Task: Use the formula "FACT" in spreadsheet "Project protfolio".
Action: Mouse moved to (685, 95)
Screenshot: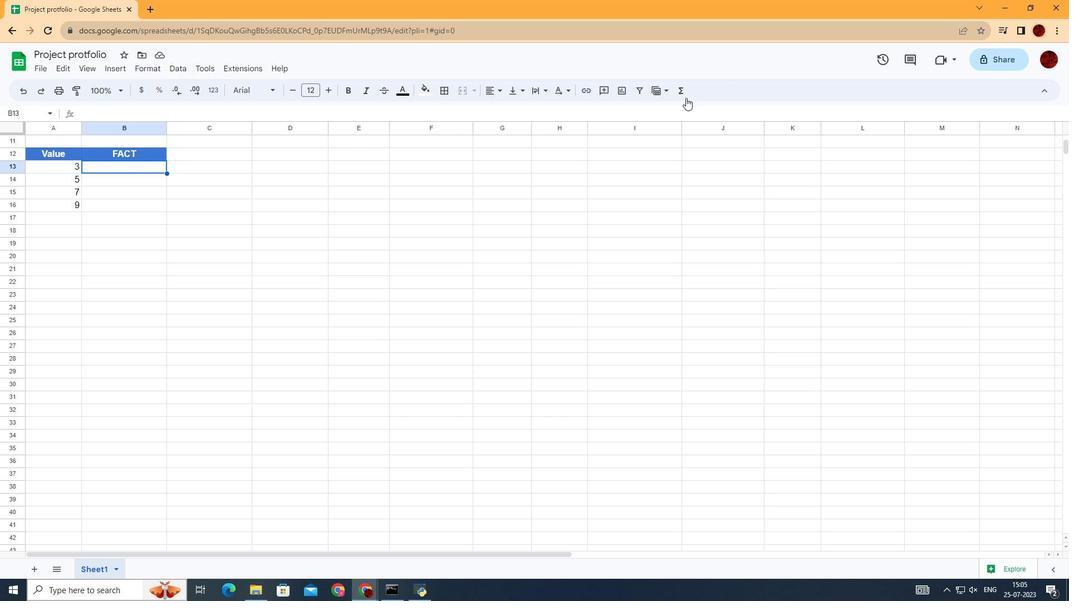 
Action: Mouse pressed left at (685, 95)
Screenshot: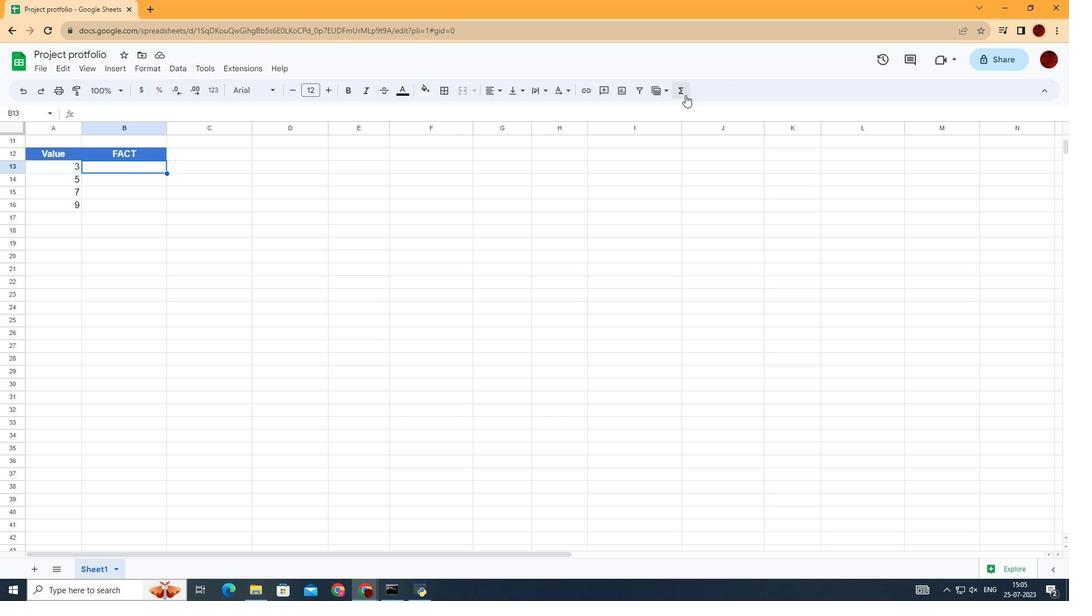 
Action: Mouse moved to (884, 292)
Screenshot: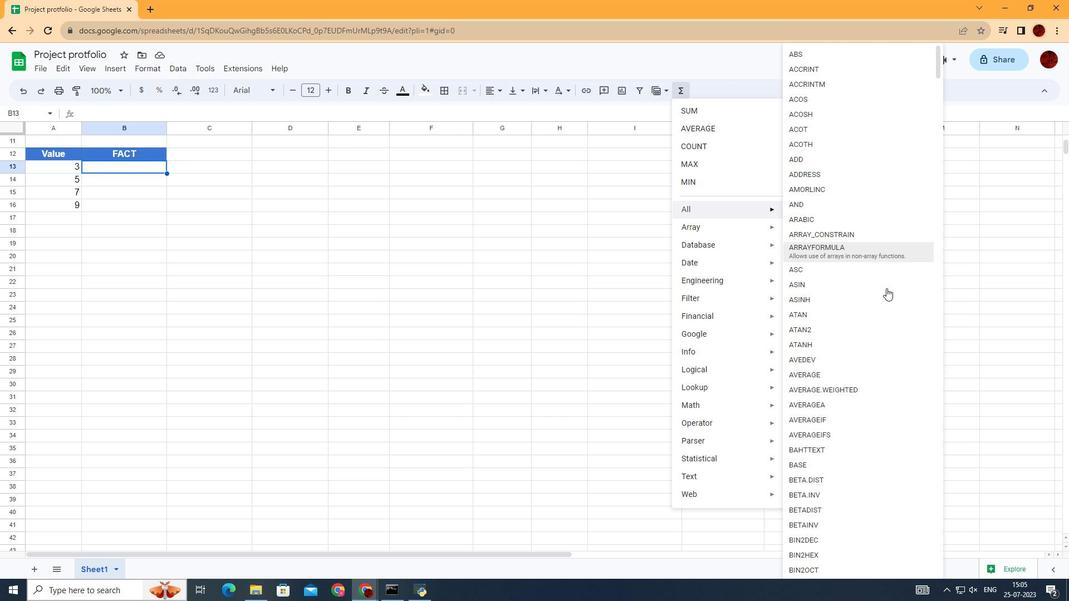 
Action: Mouse scrolled (884, 291) with delta (0, 0)
Screenshot: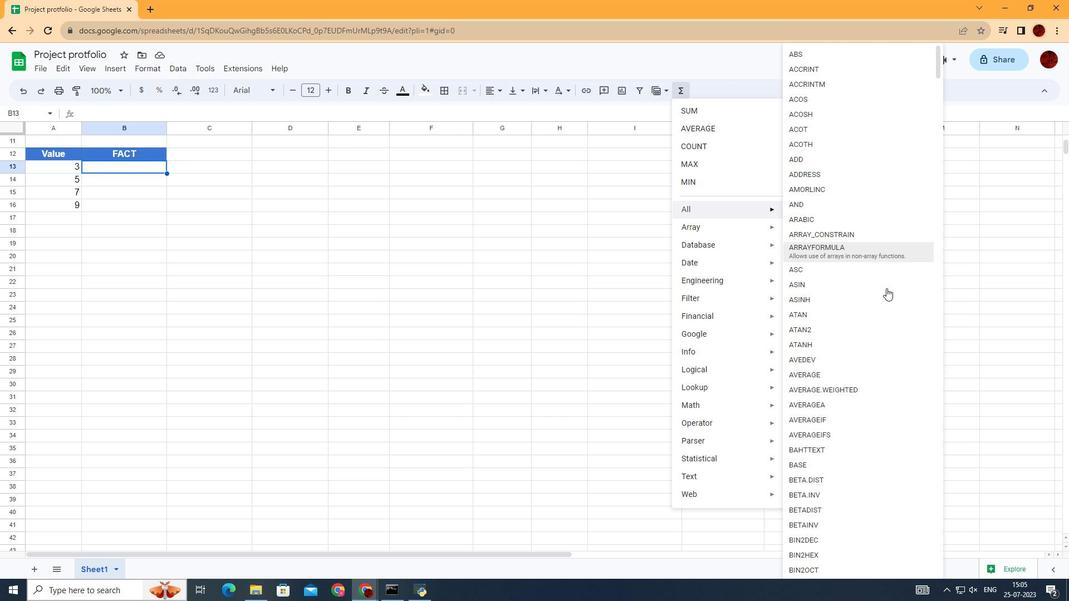 
Action: Mouse moved to (881, 298)
Screenshot: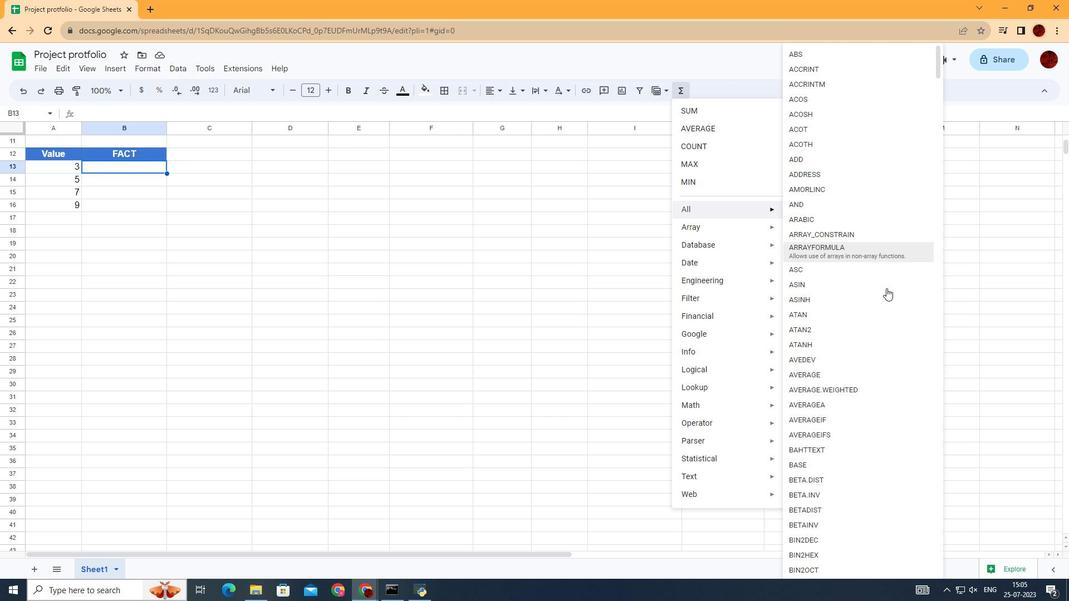
Action: Mouse scrolled (881, 297) with delta (0, 0)
Screenshot: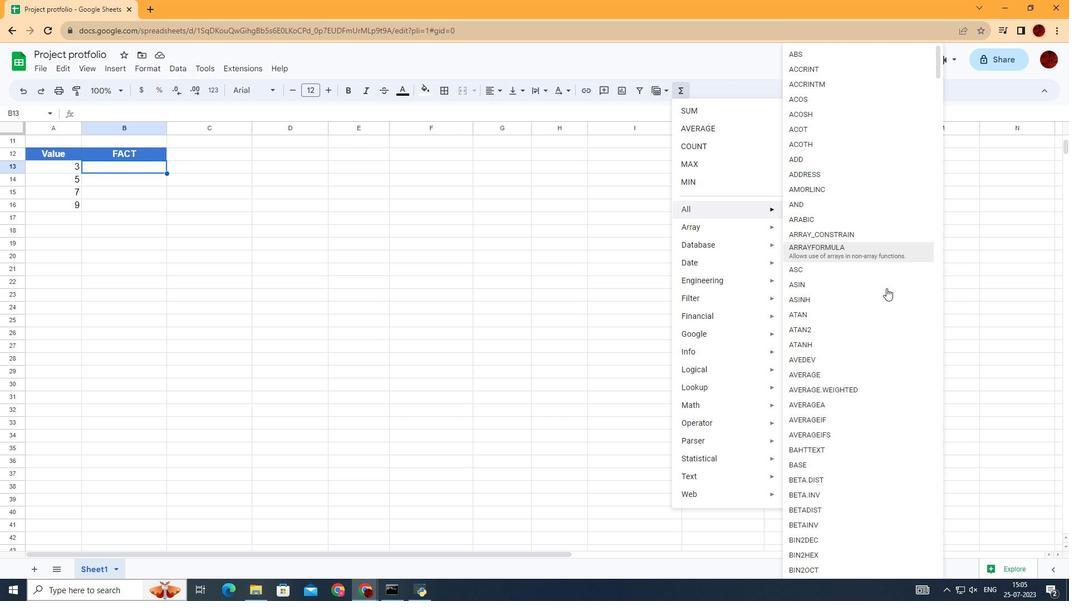 
Action: Mouse scrolled (881, 297) with delta (0, 0)
Screenshot: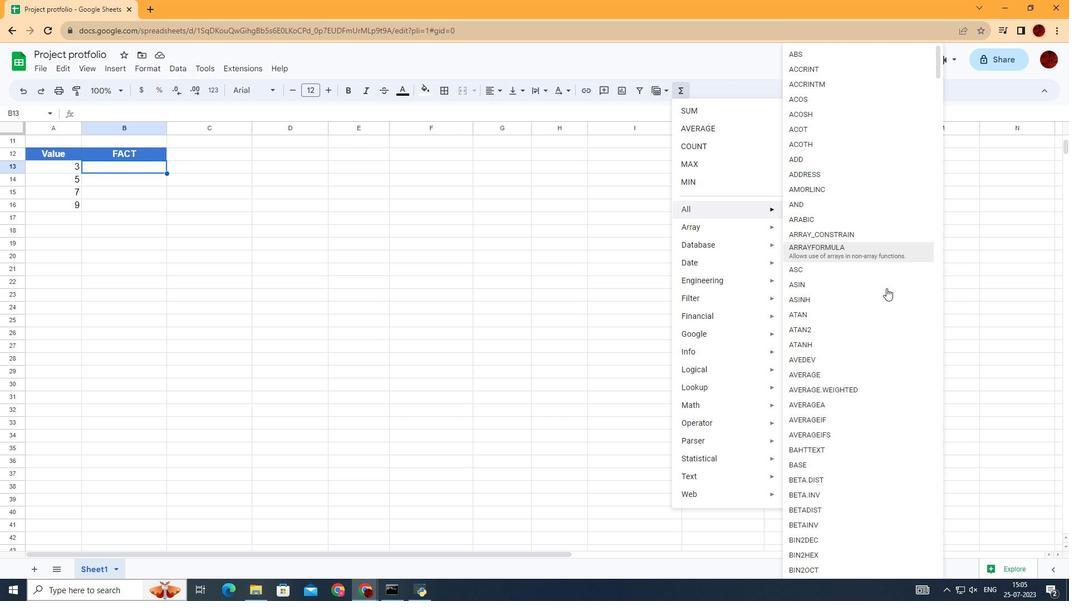 
Action: Mouse scrolled (881, 297) with delta (0, 0)
Screenshot: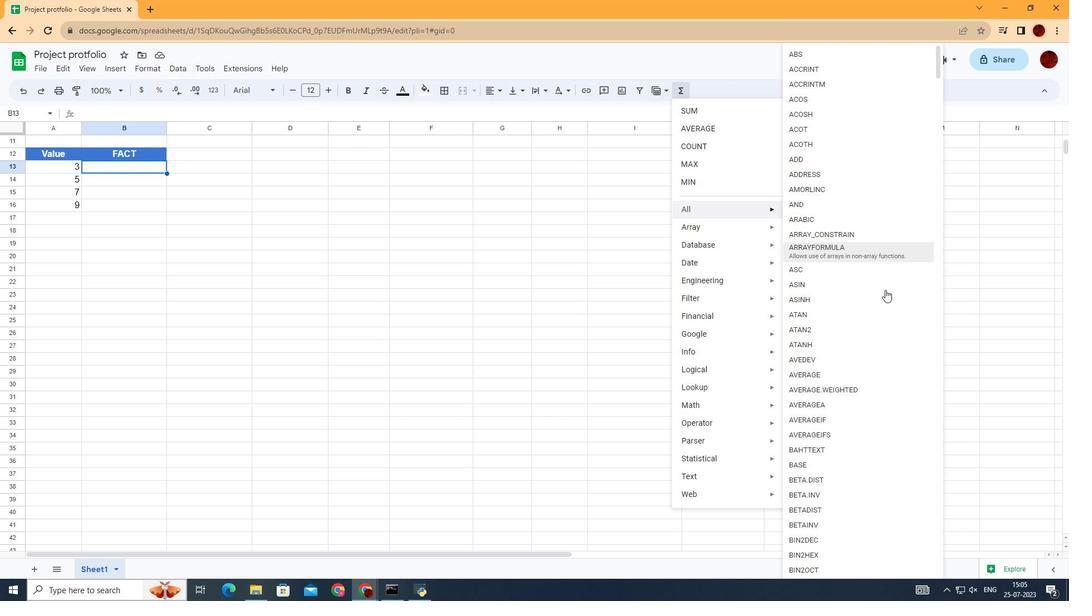 
Action: Mouse scrolled (881, 297) with delta (0, 0)
Screenshot: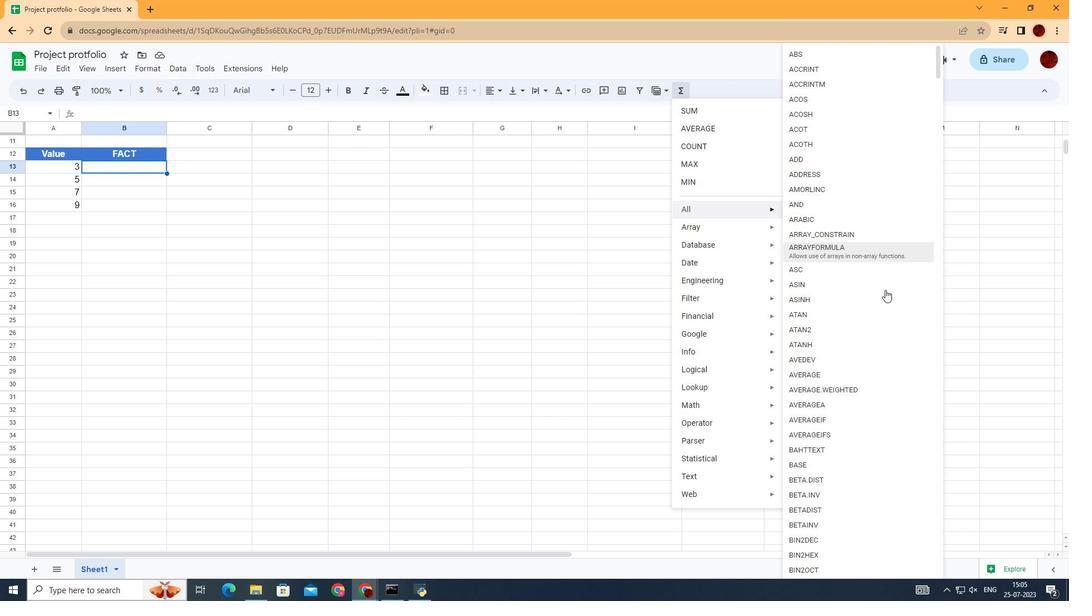 
Action: Mouse scrolled (881, 297) with delta (0, 0)
Screenshot: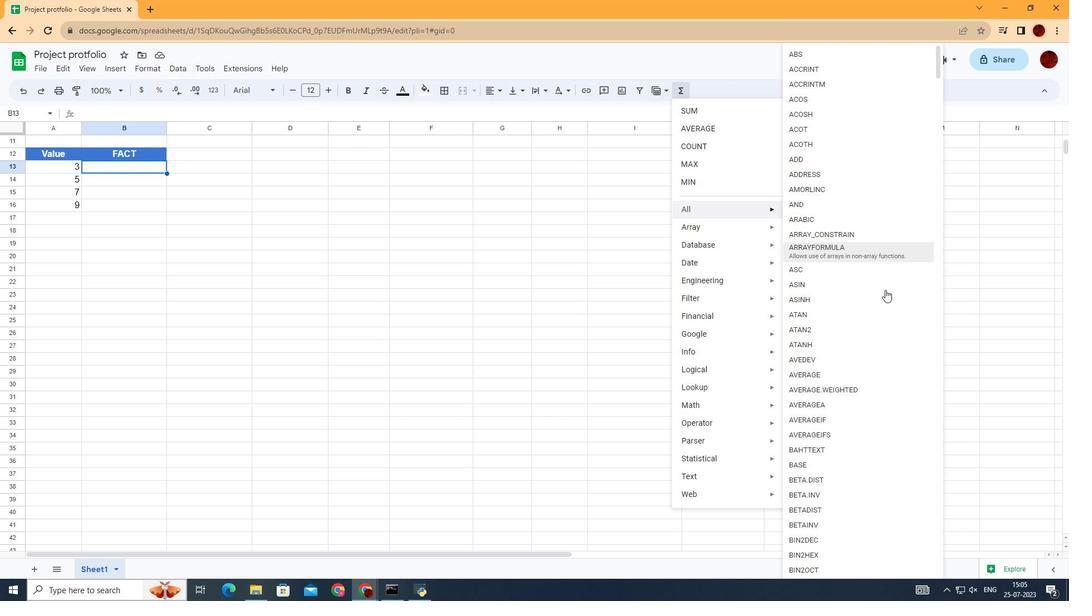 
Action: Mouse scrolled (881, 297) with delta (0, 0)
Screenshot: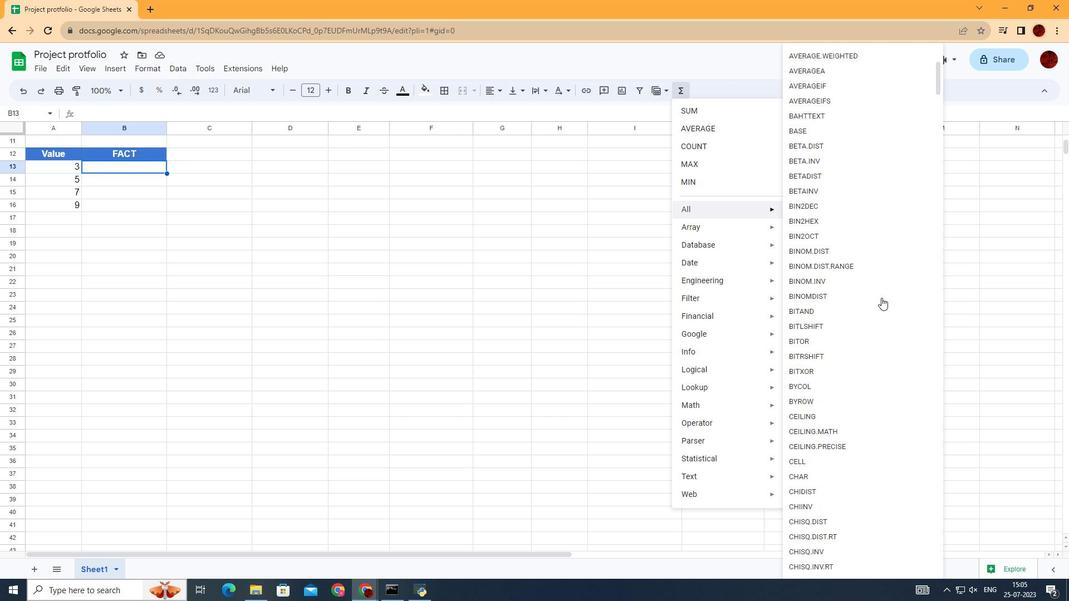 
Action: Mouse scrolled (881, 297) with delta (0, 0)
Screenshot: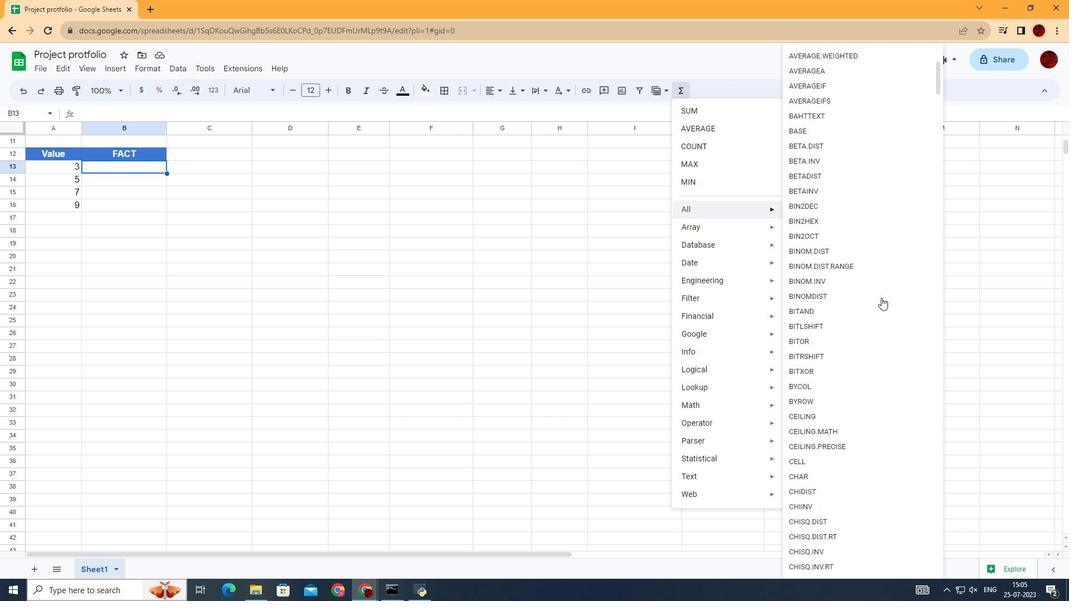 
Action: Mouse scrolled (881, 297) with delta (0, 0)
Screenshot: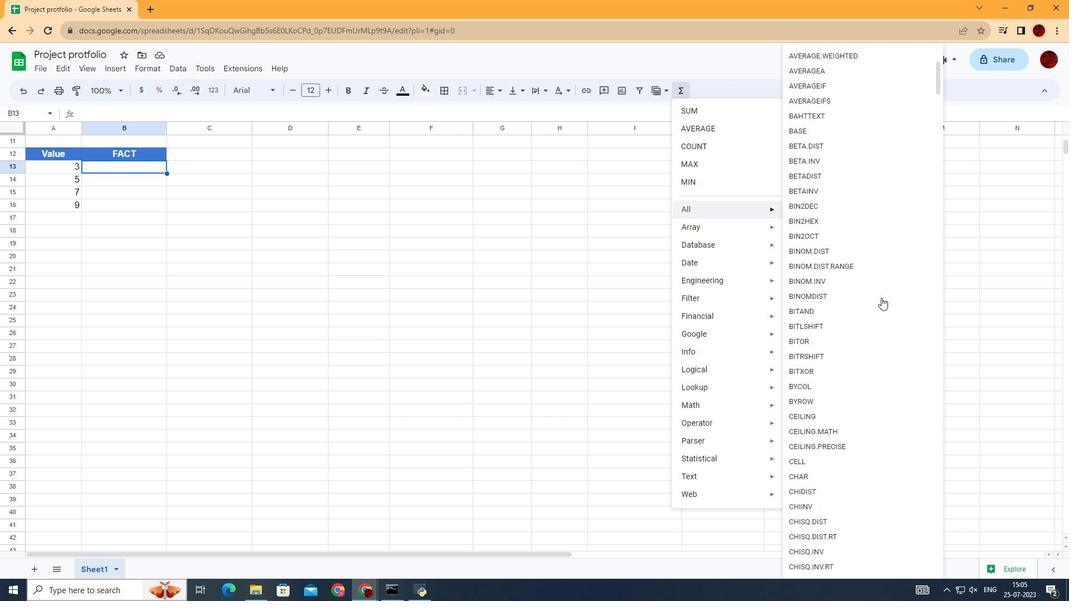 
Action: Mouse scrolled (881, 297) with delta (0, 0)
Screenshot: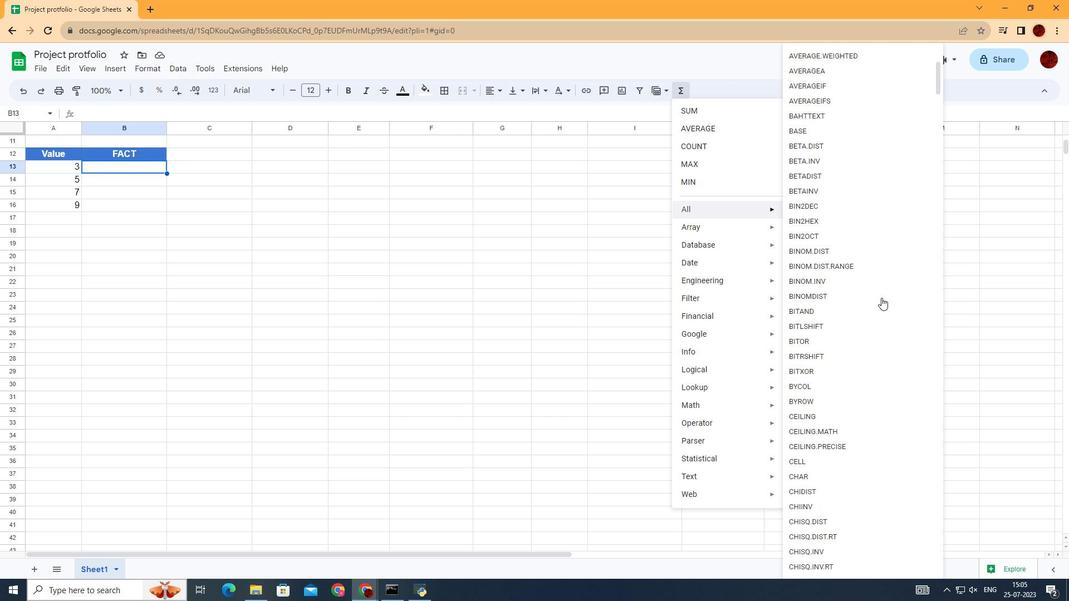 
Action: Mouse scrolled (881, 297) with delta (0, 0)
Screenshot: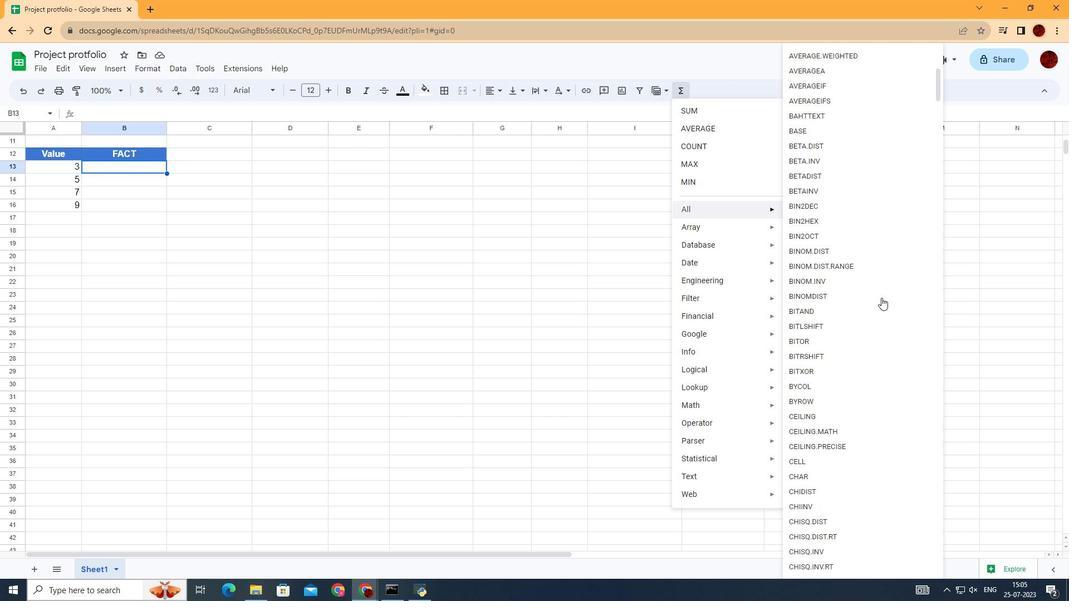 
Action: Mouse scrolled (881, 297) with delta (0, 0)
Screenshot: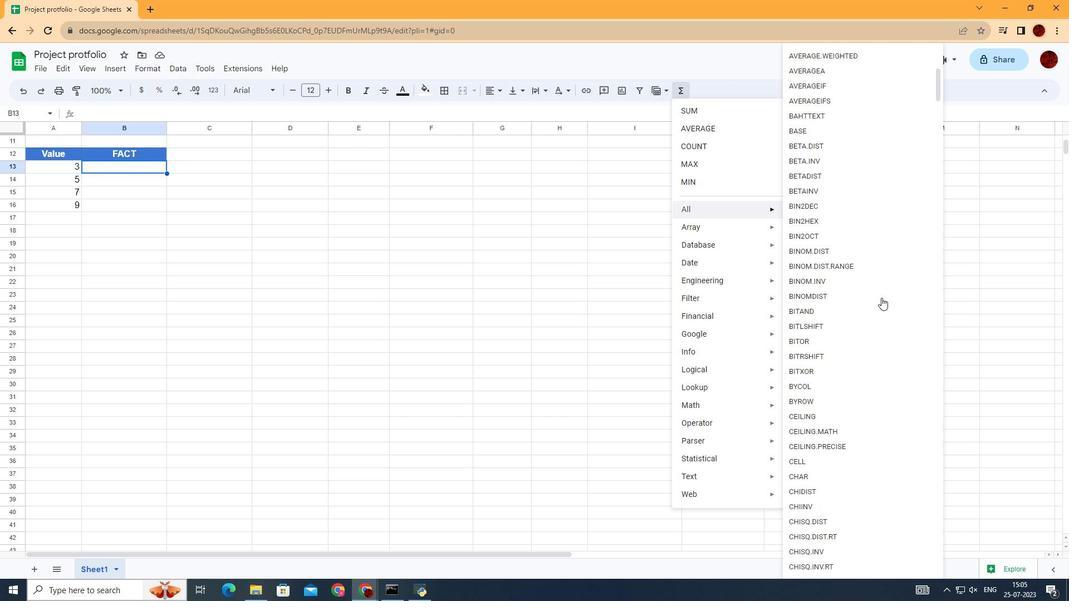 
Action: Mouse scrolled (881, 297) with delta (0, 0)
Screenshot: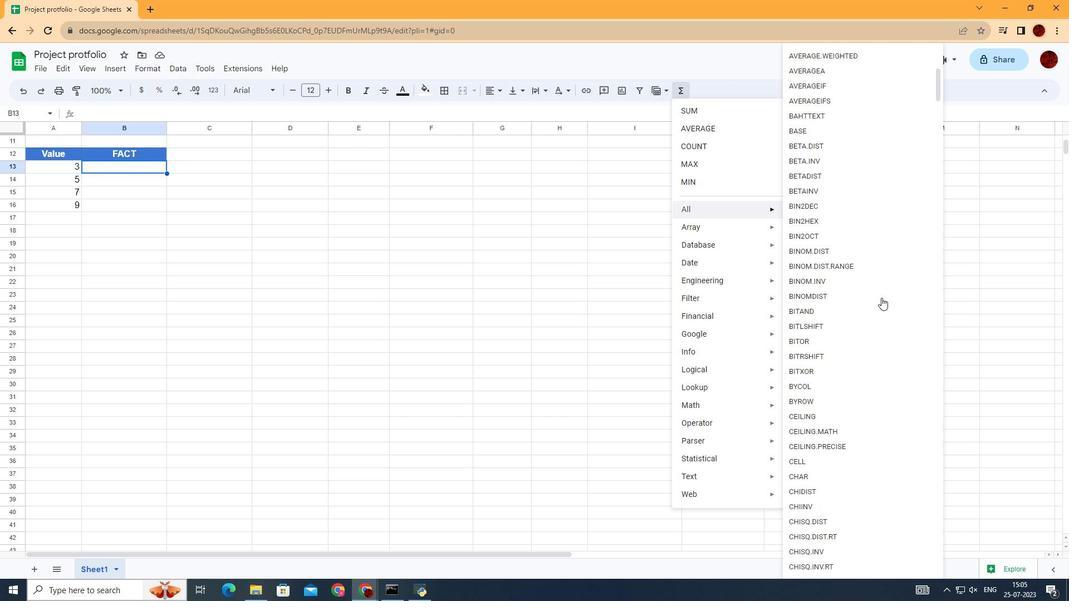 
Action: Mouse scrolled (881, 297) with delta (0, 0)
Screenshot: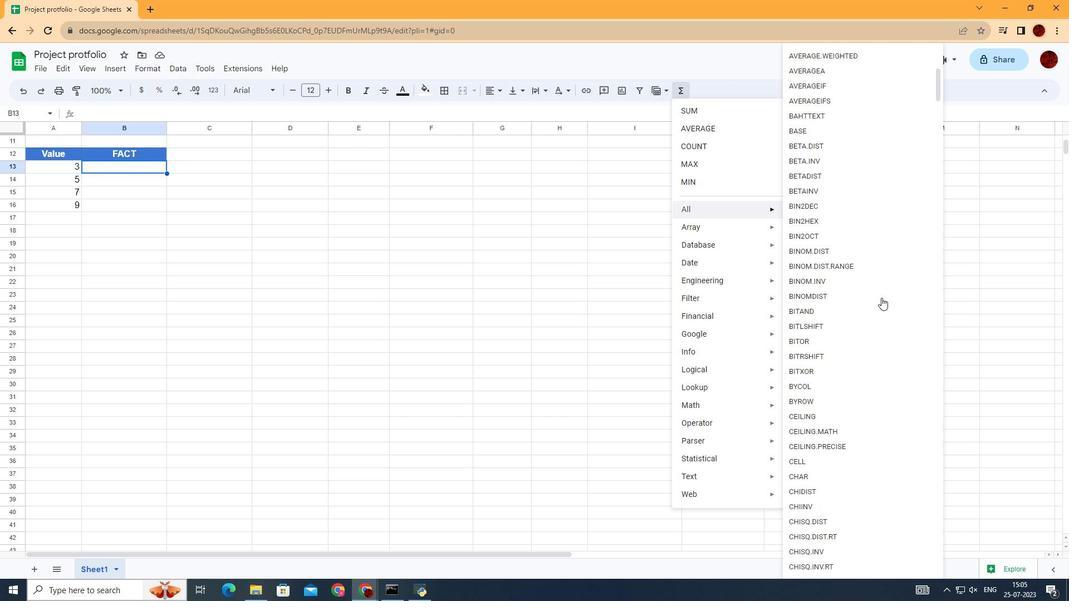 
Action: Mouse scrolled (881, 297) with delta (0, 0)
Screenshot: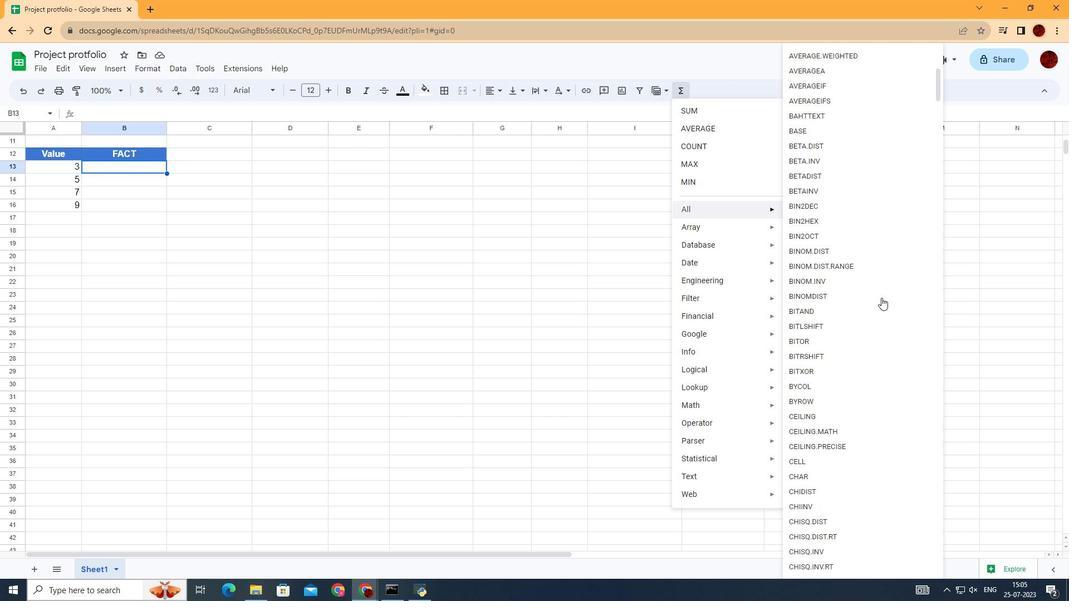 
Action: Mouse scrolled (881, 297) with delta (0, 0)
Screenshot: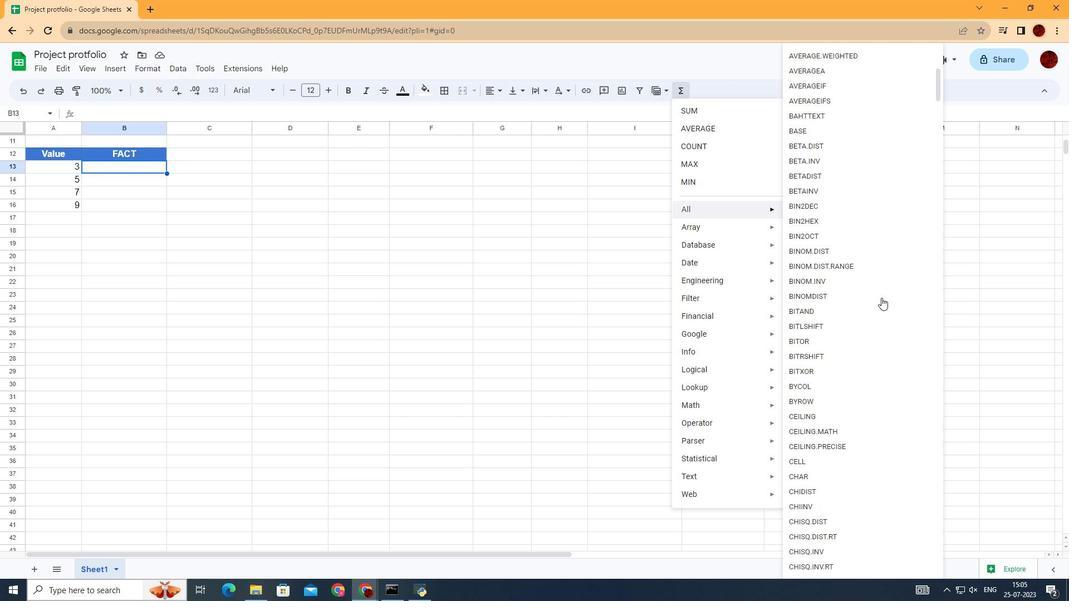
Action: Mouse scrolled (881, 297) with delta (0, 0)
Screenshot: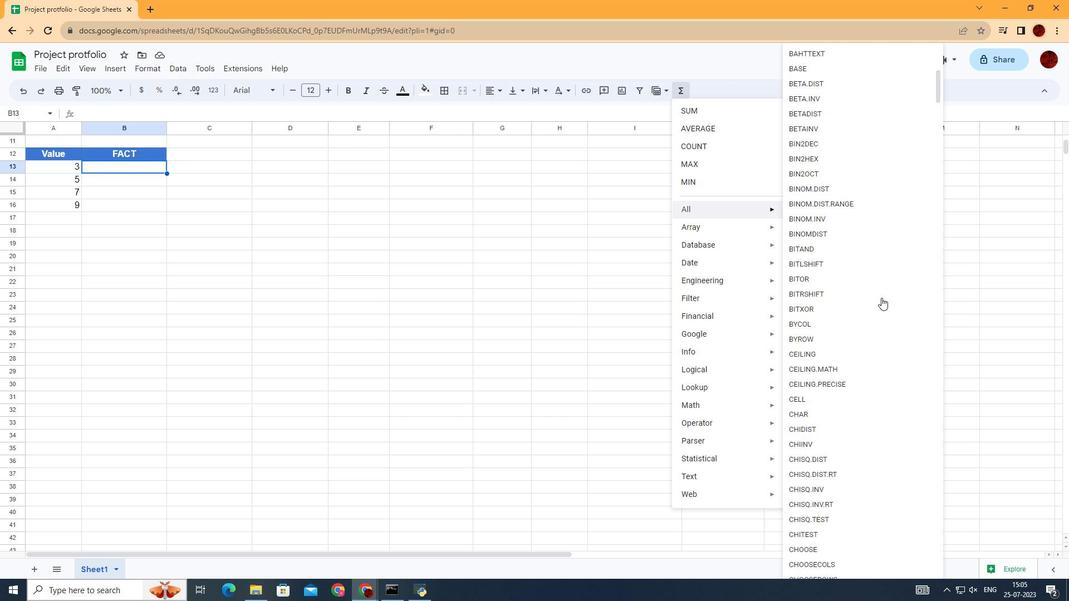
Action: Mouse scrolled (881, 297) with delta (0, 0)
Screenshot: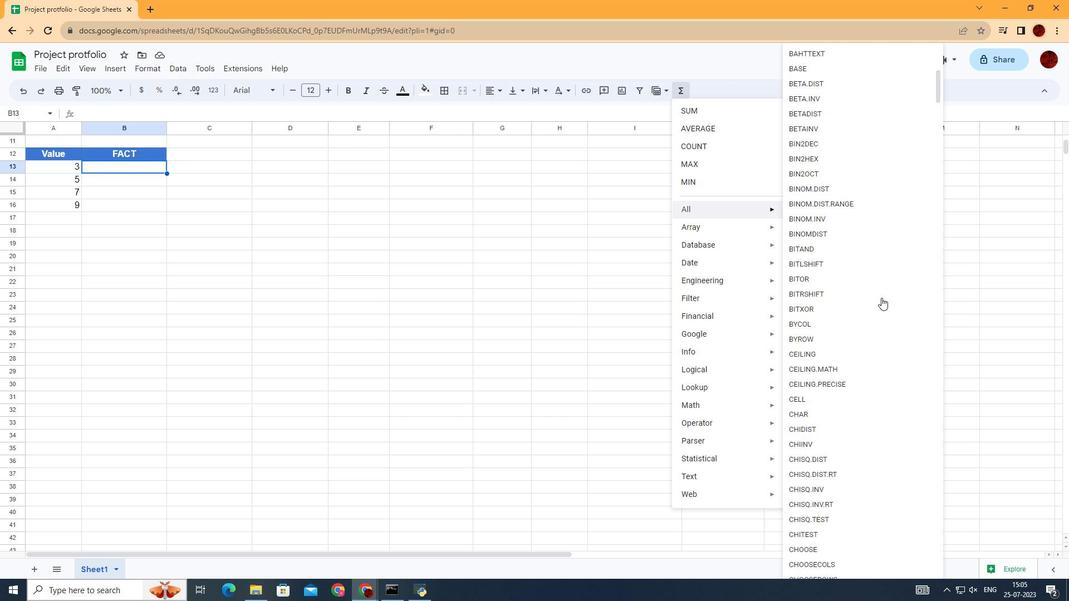 
Action: Mouse scrolled (881, 297) with delta (0, 0)
Screenshot: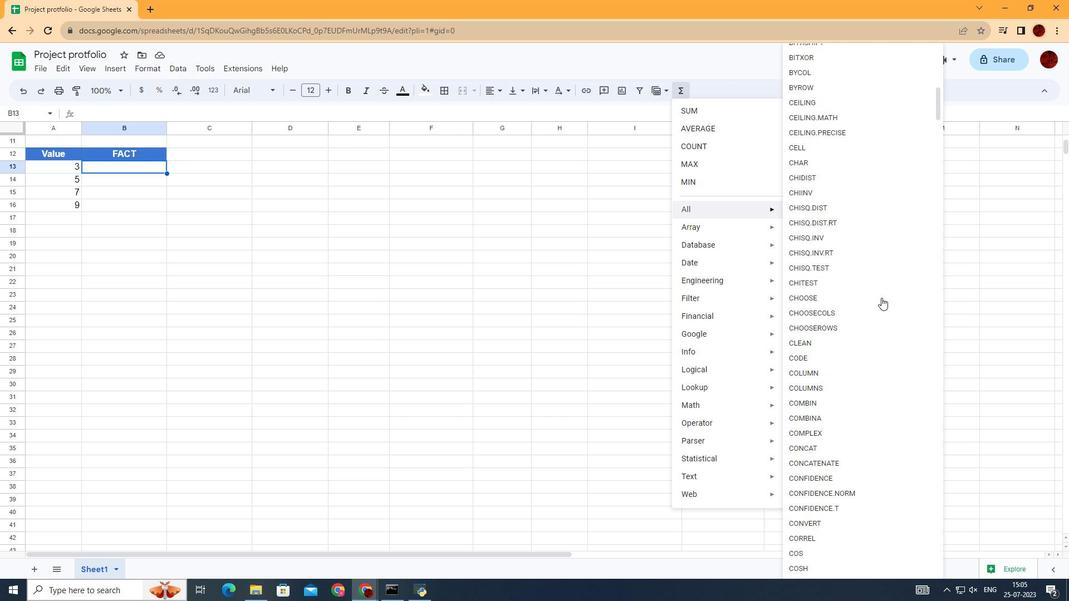 
Action: Mouse scrolled (881, 297) with delta (0, 0)
Screenshot: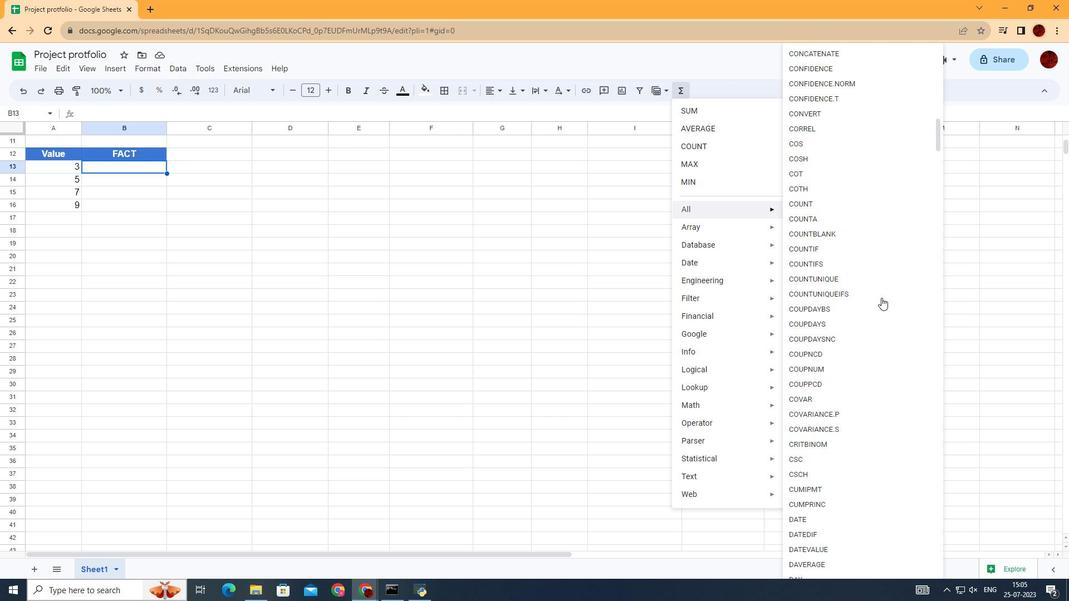 
Action: Mouse scrolled (881, 297) with delta (0, 0)
Screenshot: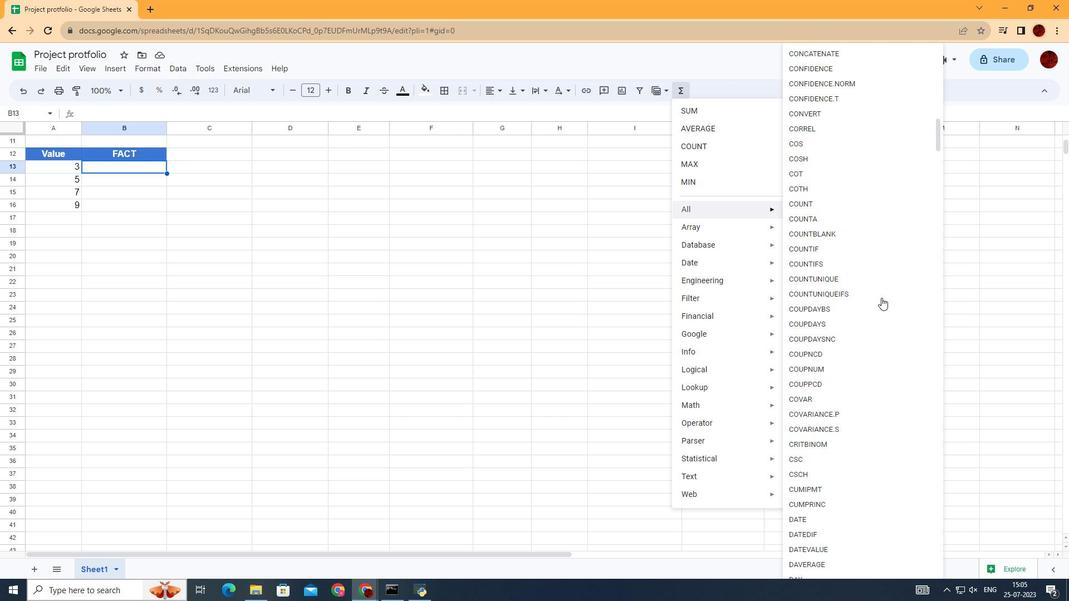 
Action: Mouse scrolled (881, 297) with delta (0, 0)
Screenshot: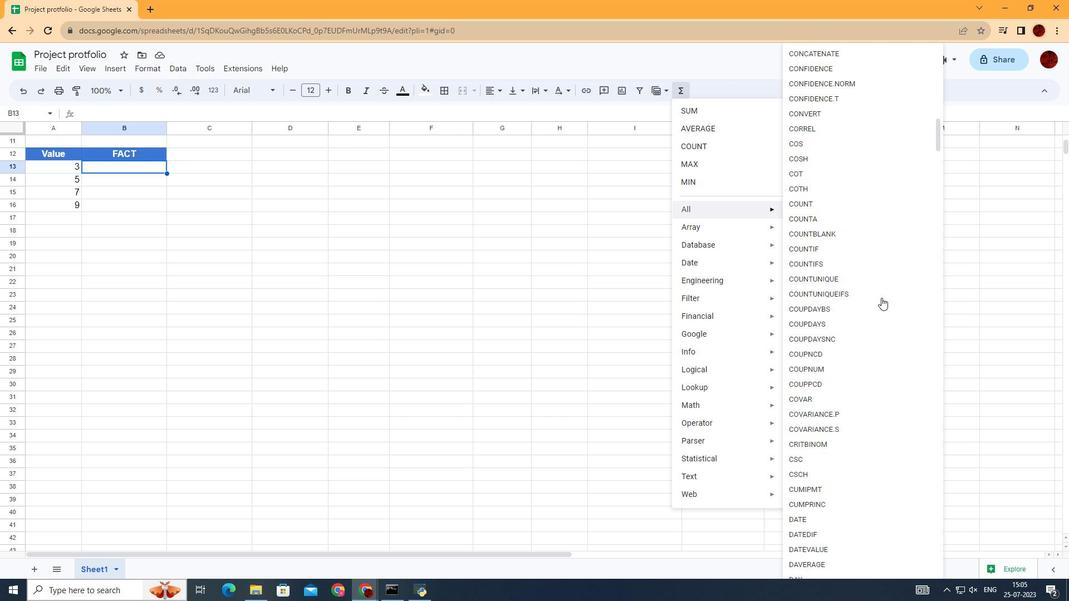 
Action: Mouse scrolled (881, 297) with delta (0, 0)
Screenshot: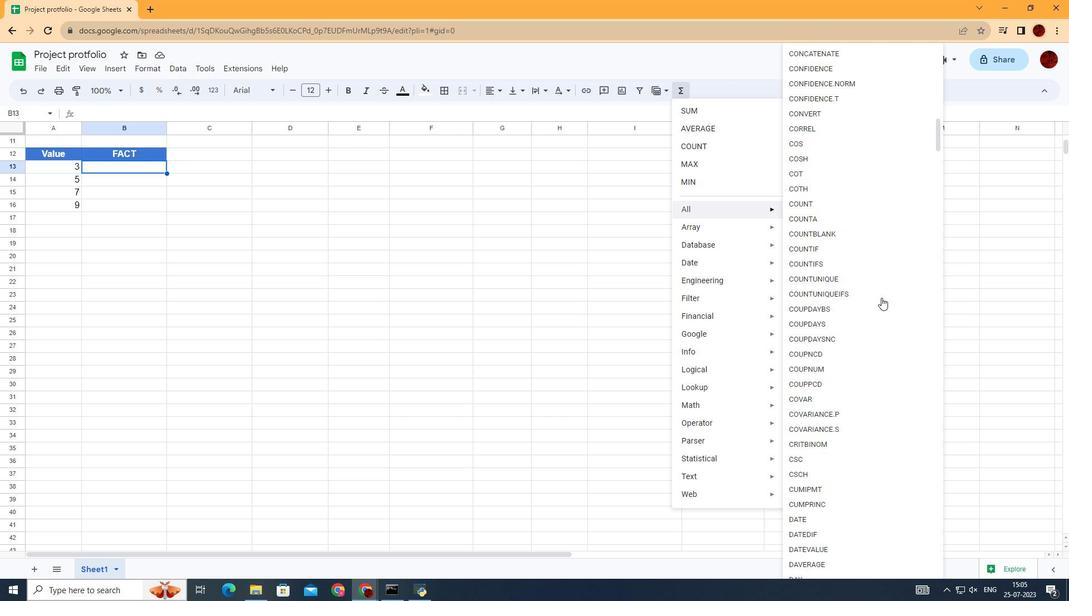 
Action: Mouse scrolled (881, 297) with delta (0, 0)
Screenshot: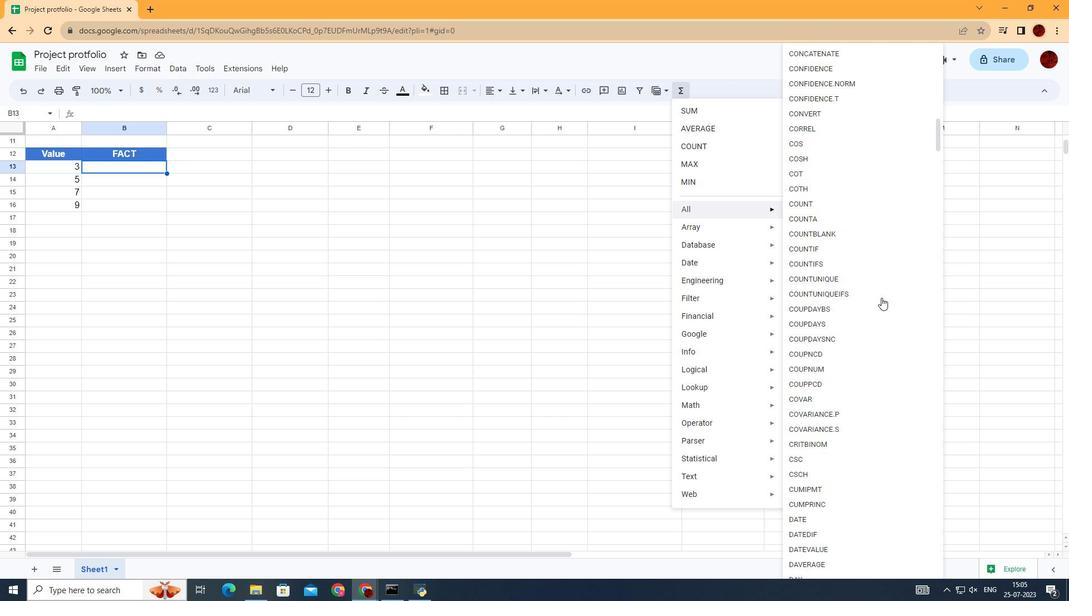 
Action: Mouse scrolled (881, 297) with delta (0, 0)
Screenshot: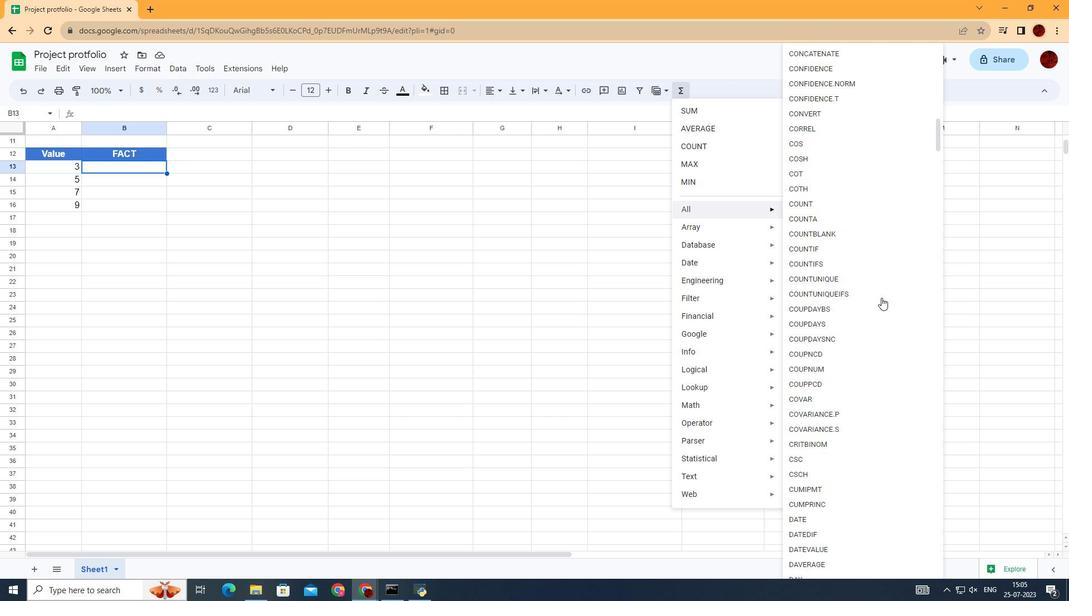 
Action: Mouse scrolled (881, 297) with delta (0, 0)
Screenshot: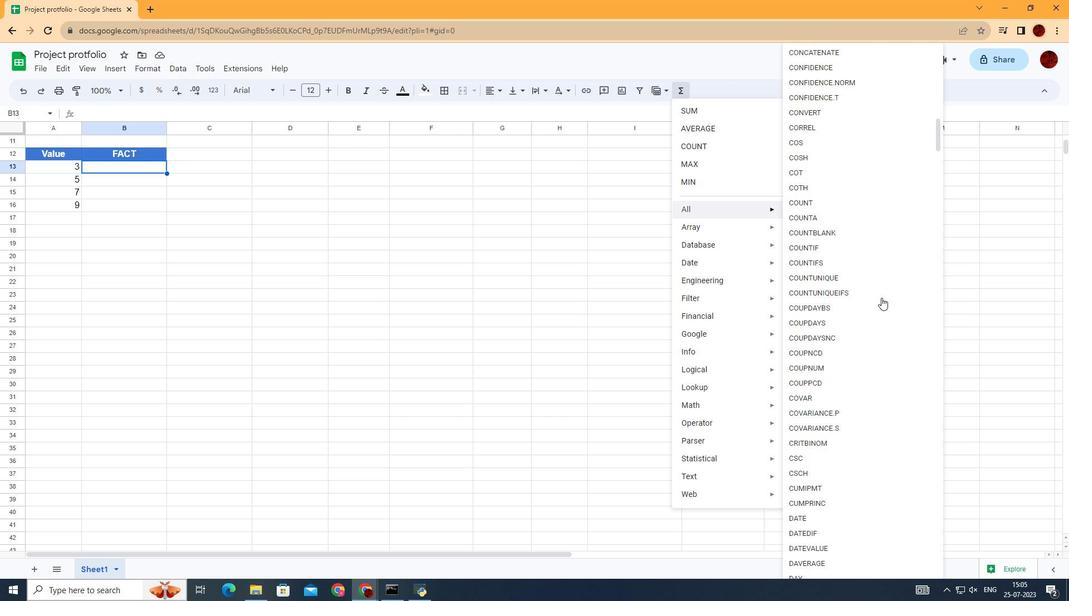 
Action: Mouse scrolled (881, 297) with delta (0, 0)
Screenshot: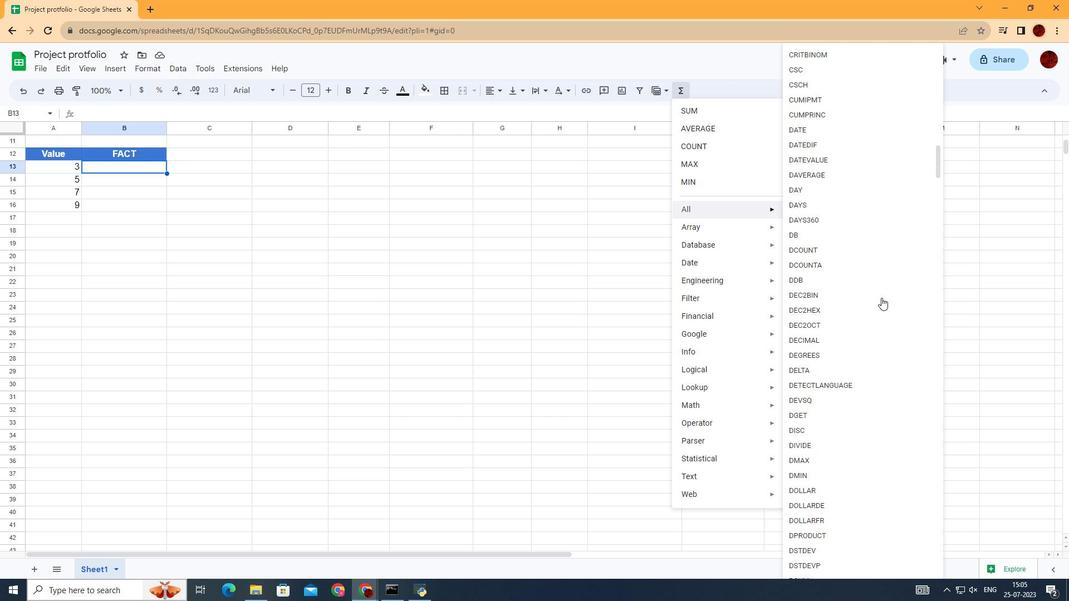 
Action: Mouse scrolled (881, 297) with delta (0, 0)
Screenshot: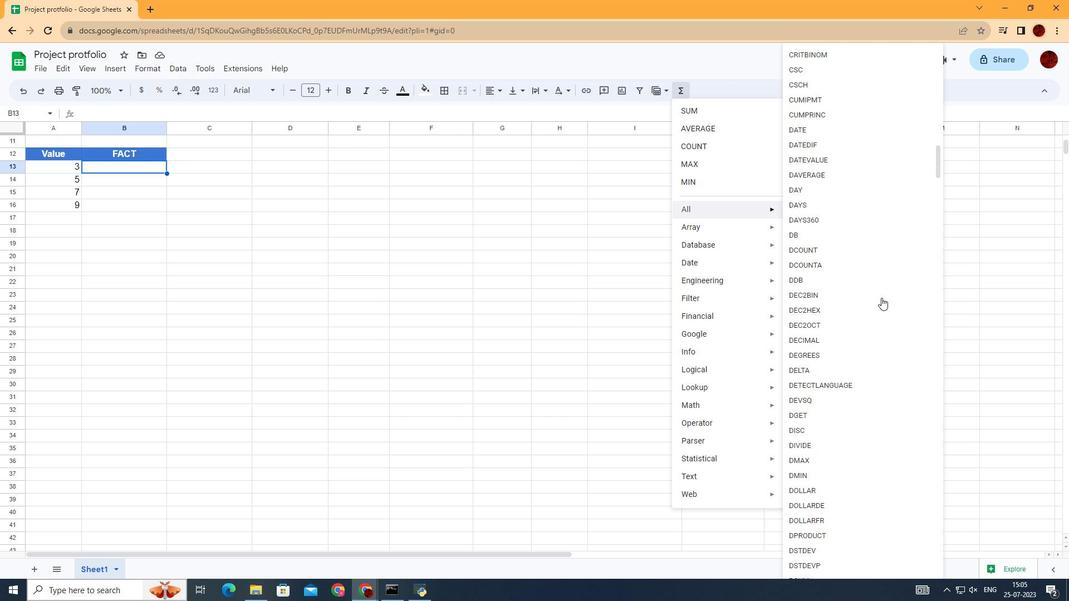 
Action: Mouse scrolled (881, 297) with delta (0, 0)
Screenshot: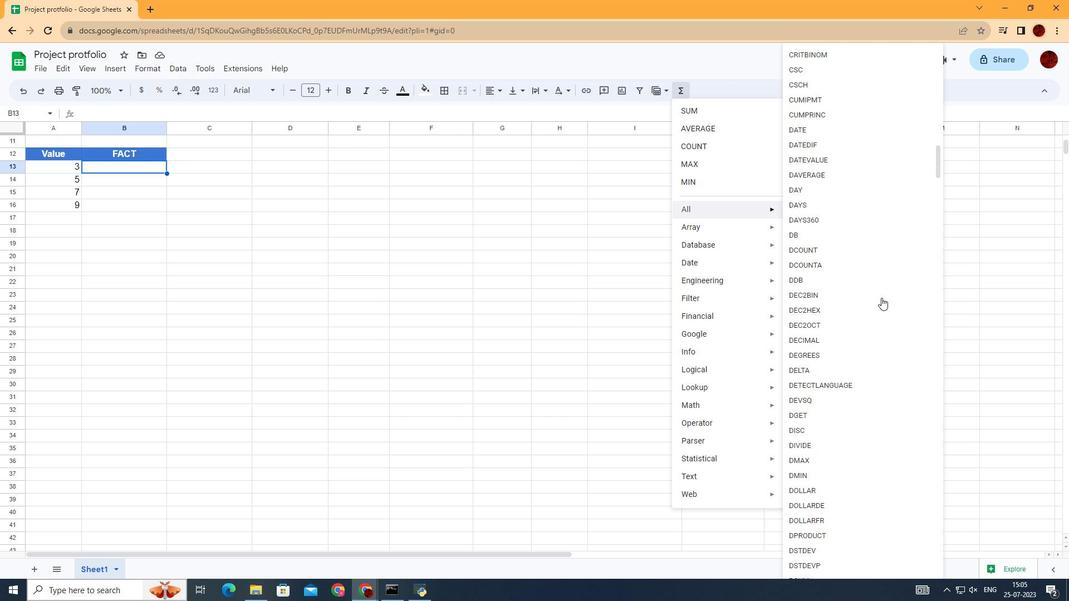 
Action: Mouse scrolled (881, 297) with delta (0, 0)
Screenshot: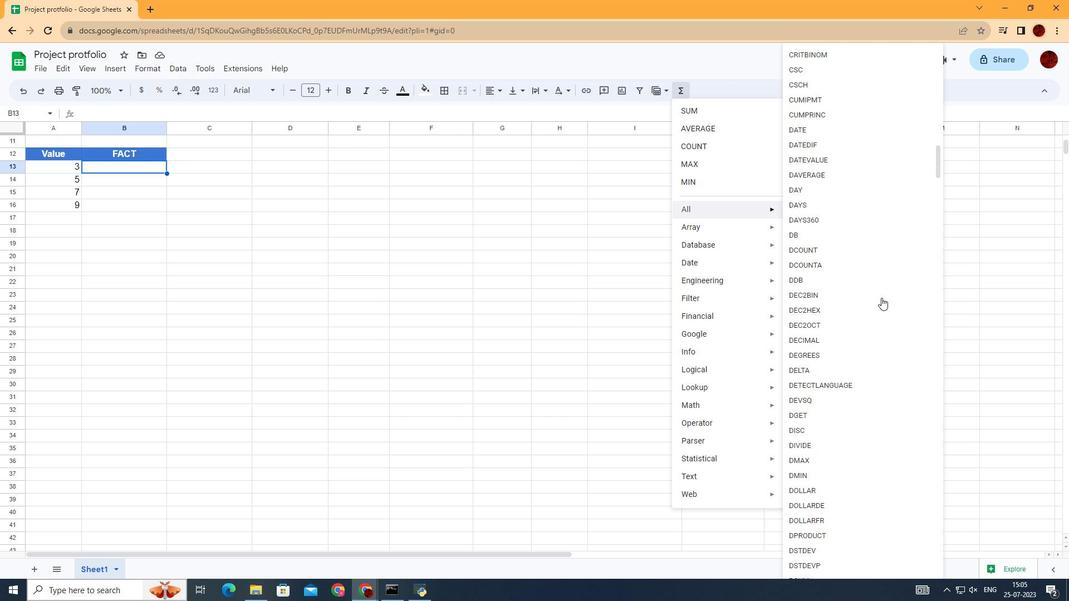 
Action: Mouse scrolled (881, 297) with delta (0, 0)
Screenshot: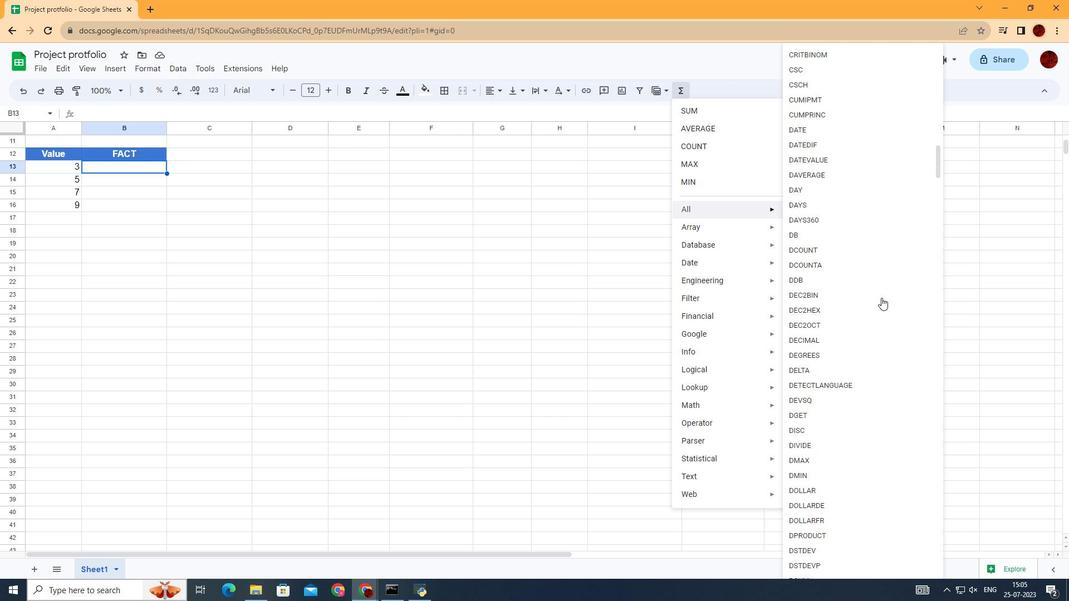 
Action: Mouse scrolled (881, 297) with delta (0, 0)
Screenshot: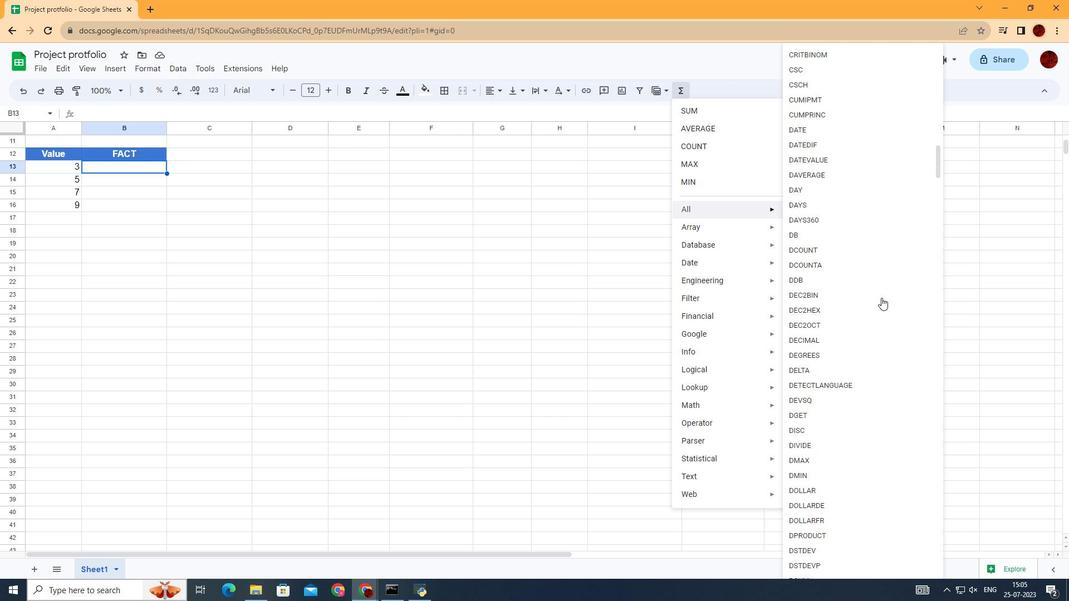 
Action: Mouse scrolled (881, 297) with delta (0, 0)
Screenshot: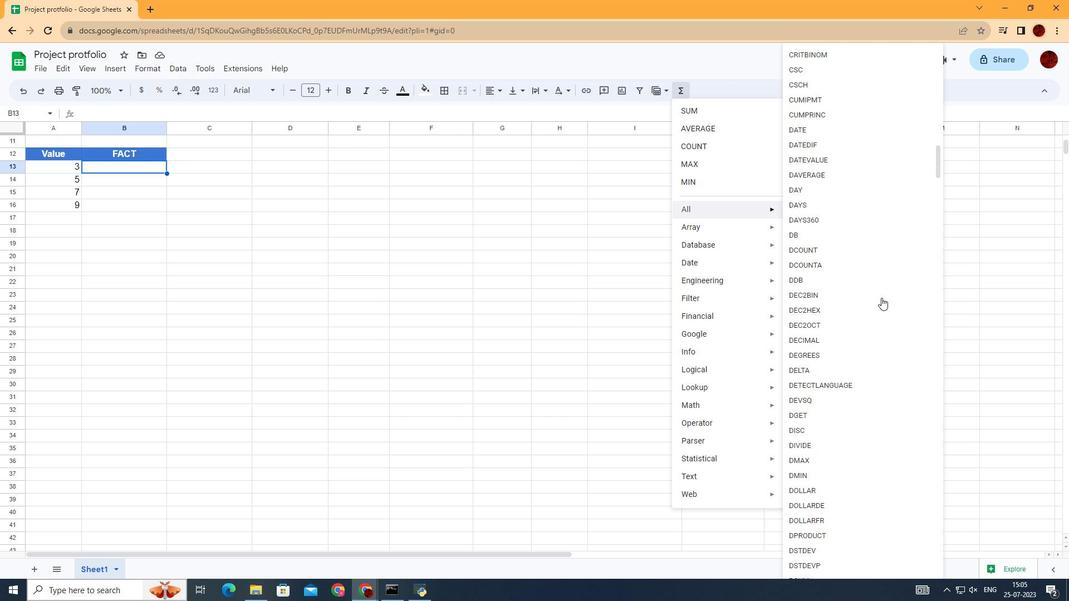 
Action: Mouse scrolled (881, 297) with delta (0, 0)
Screenshot: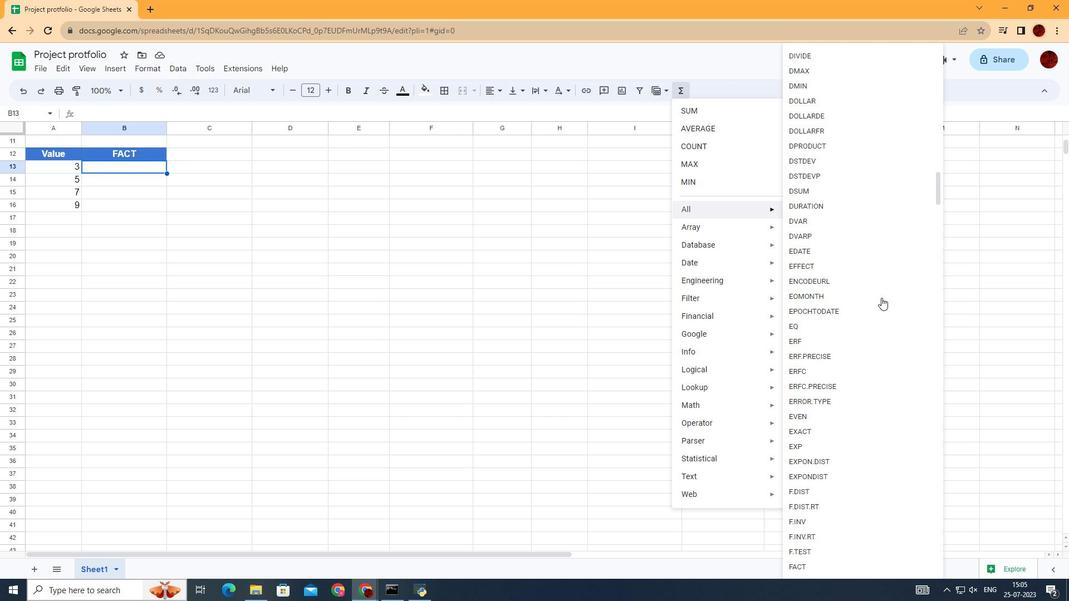 
Action: Mouse scrolled (881, 297) with delta (0, 0)
Screenshot: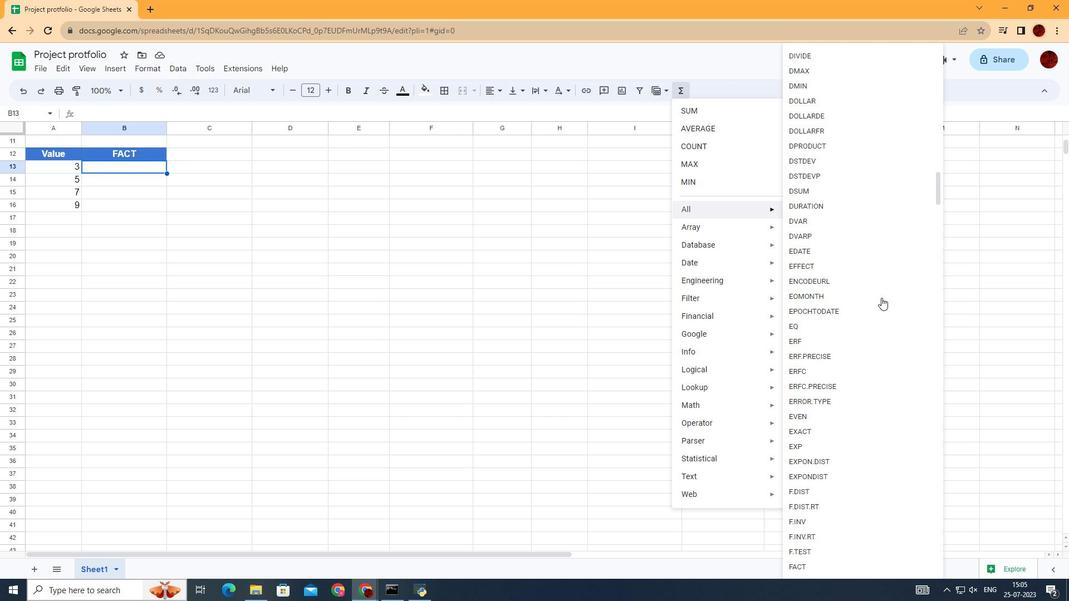 
Action: Mouse scrolled (881, 297) with delta (0, 0)
Screenshot: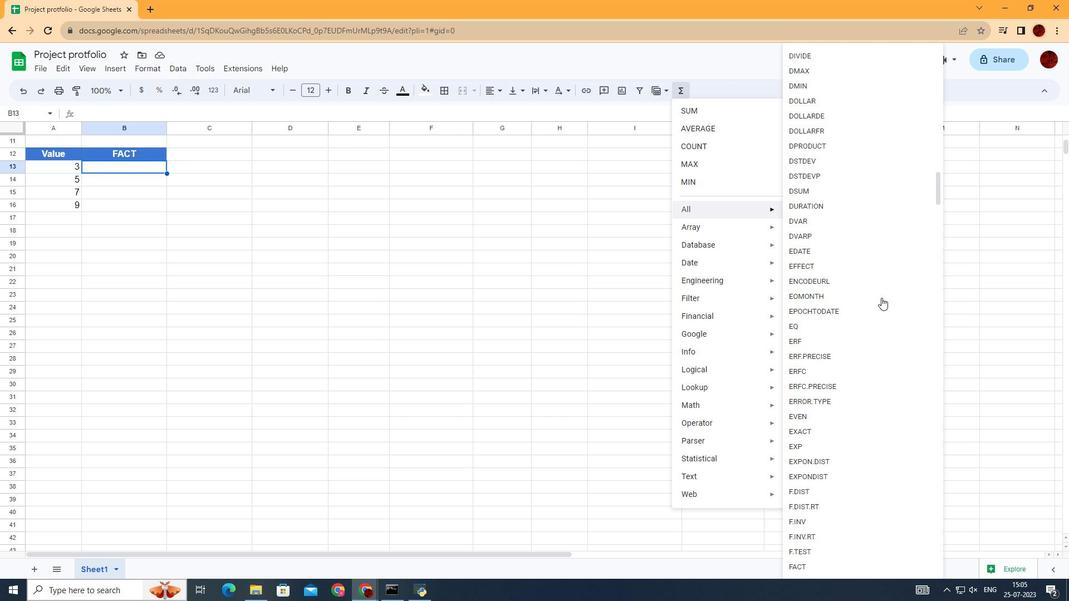 
Action: Mouse scrolled (881, 297) with delta (0, 0)
Screenshot: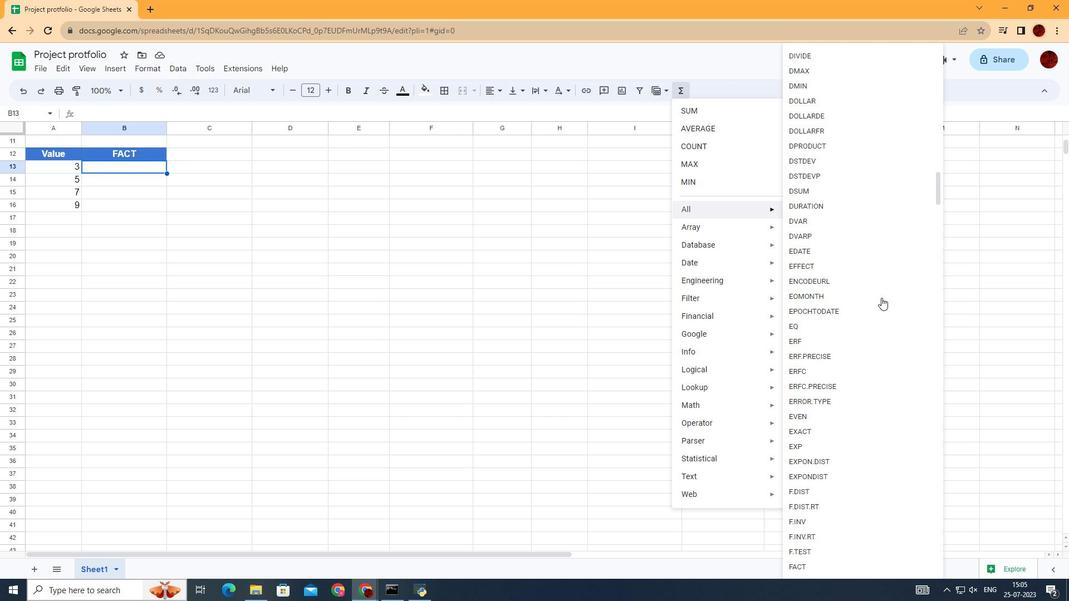 
Action: Mouse scrolled (881, 297) with delta (0, 0)
Screenshot: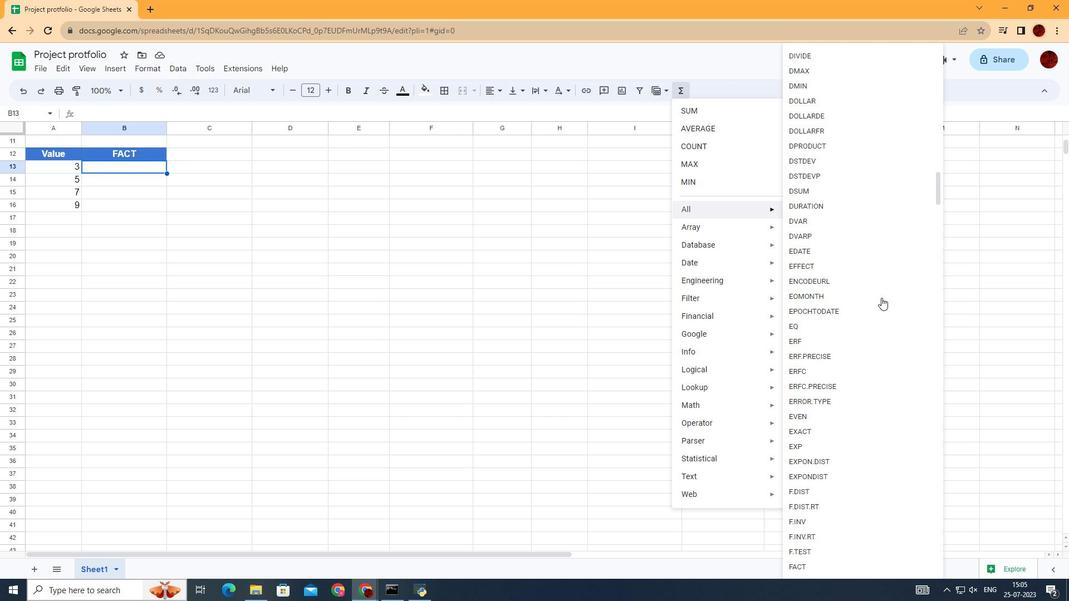 
Action: Mouse scrolled (881, 297) with delta (0, 0)
Screenshot: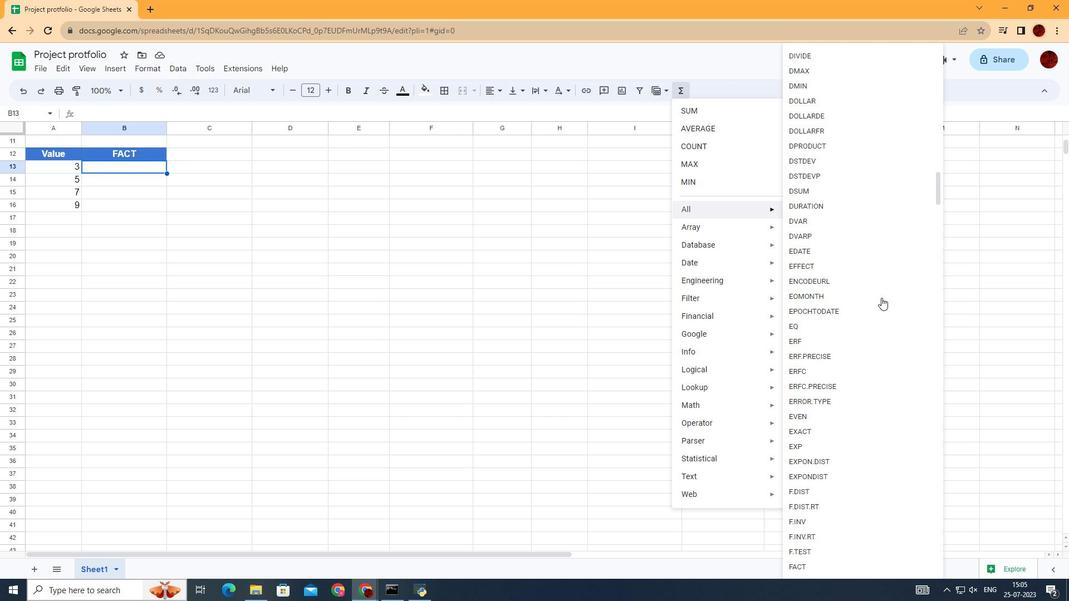 
Action: Mouse scrolled (881, 297) with delta (0, 0)
Screenshot: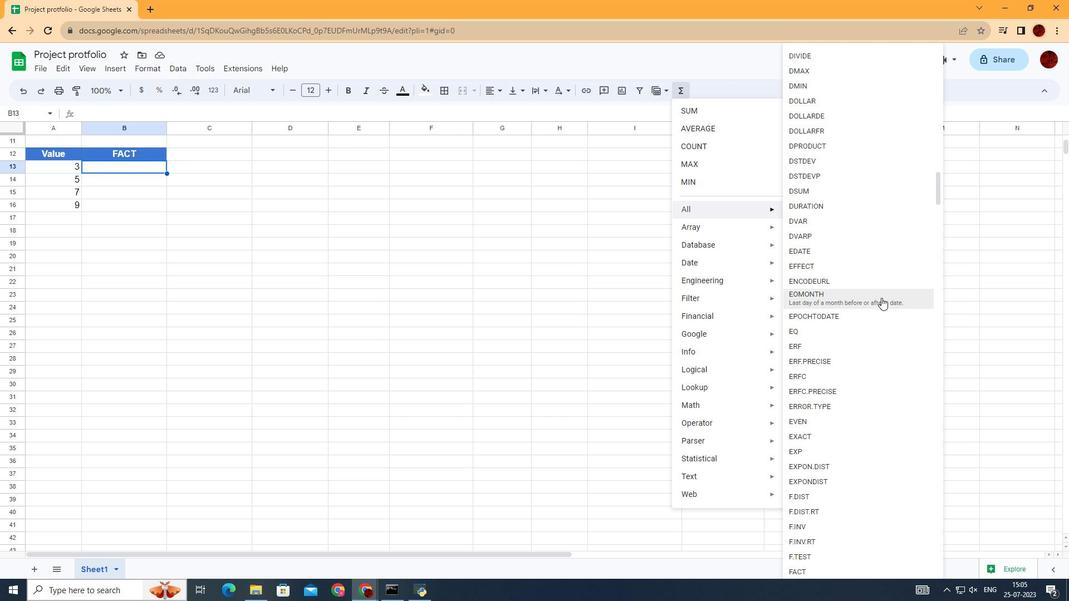 
Action: Mouse moved to (808, 182)
Screenshot: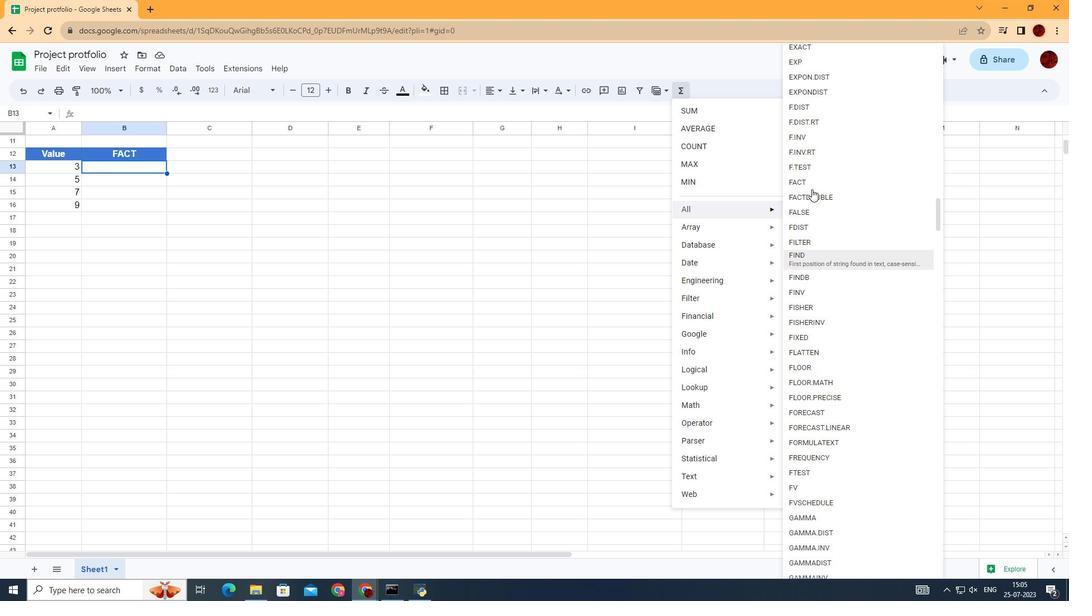 
Action: Mouse pressed left at (808, 182)
Screenshot: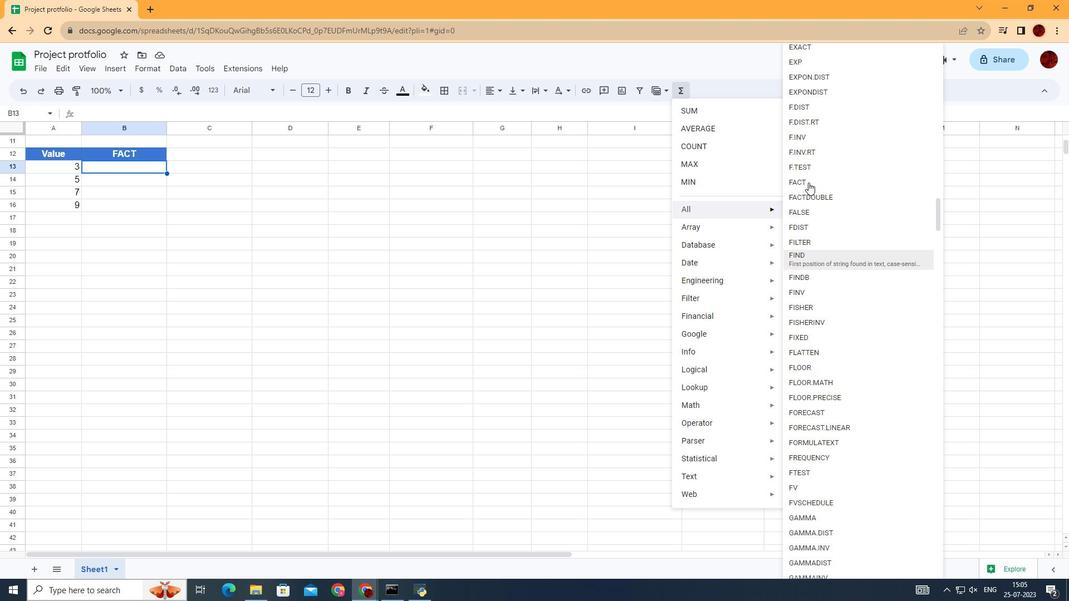 
Action: Mouse moved to (70, 165)
Screenshot: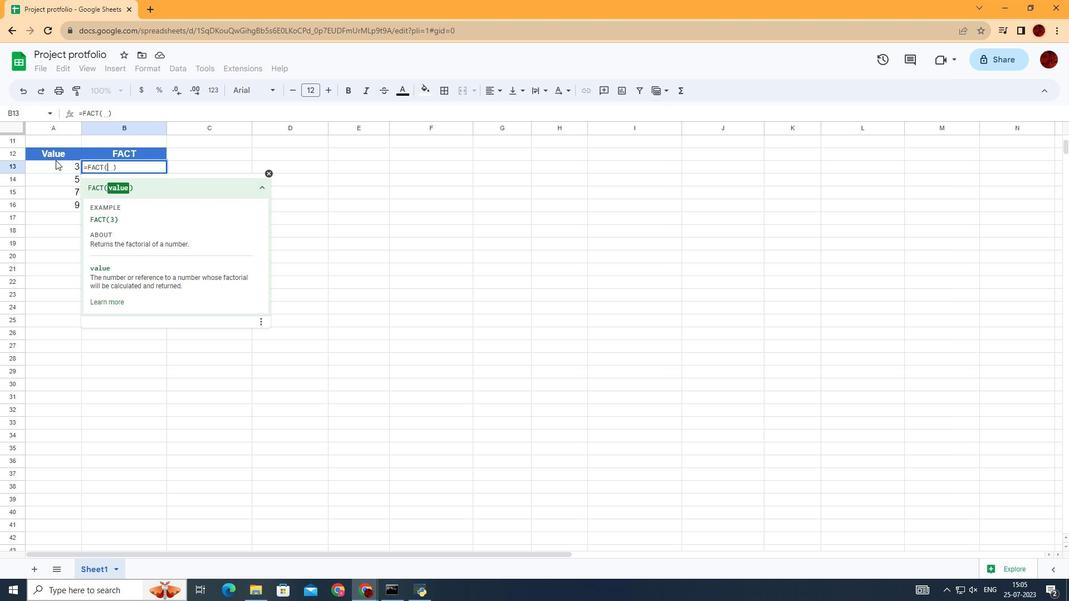 
Action: Mouse pressed left at (70, 165)
Screenshot: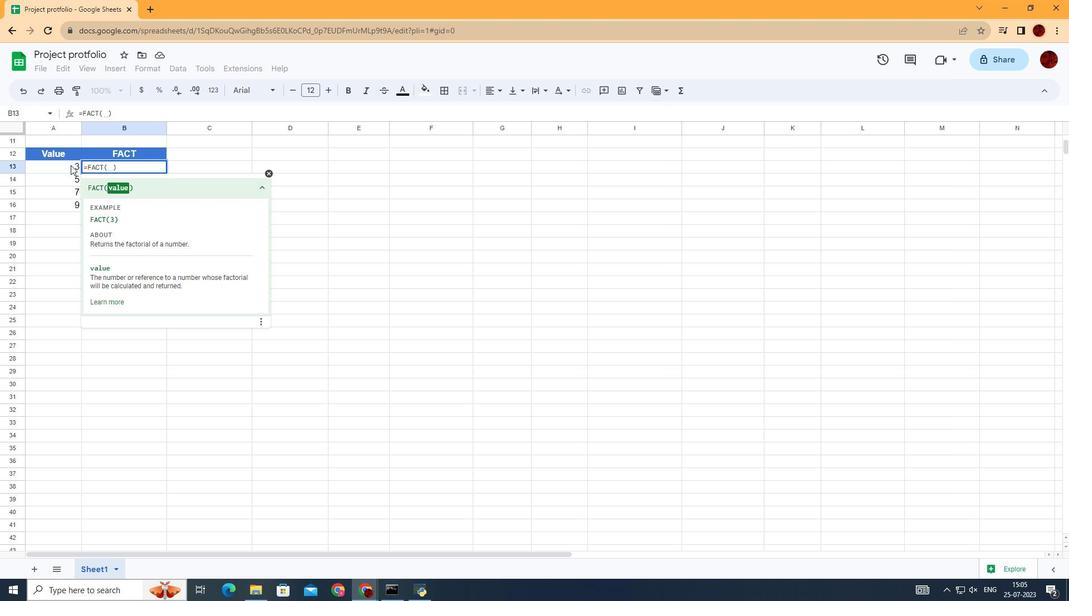 
Action: Key pressed <Key.enter>
Screenshot: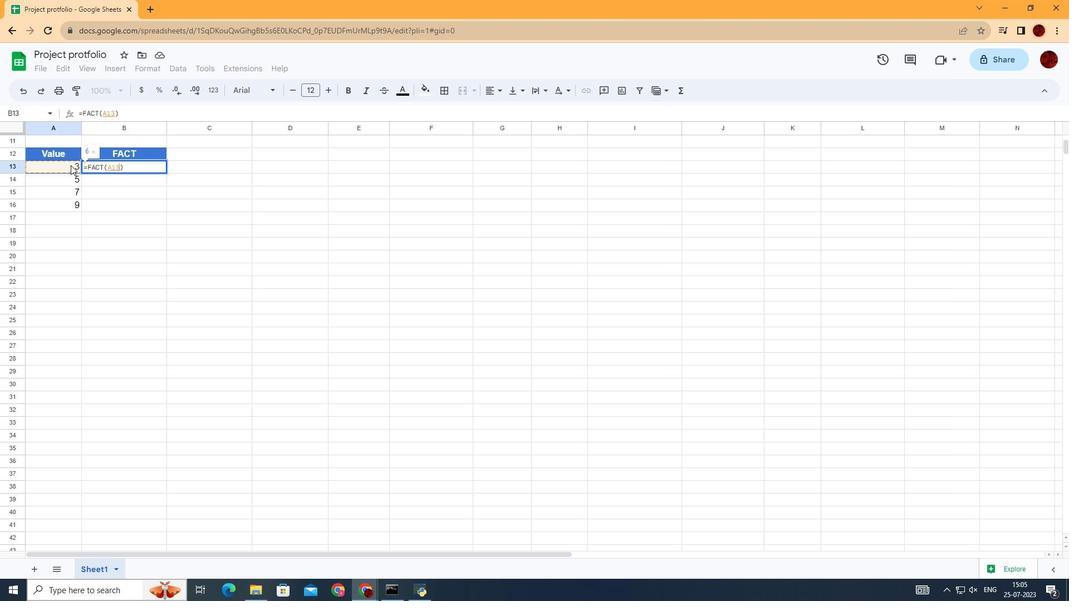 
